 Task: Add a signature Finley Cooper containing Happy Independence Day, Finley Cooper to email address softage.10@softage.net and add a folder Labor relations
Action: Mouse moved to (86, 99)
Screenshot: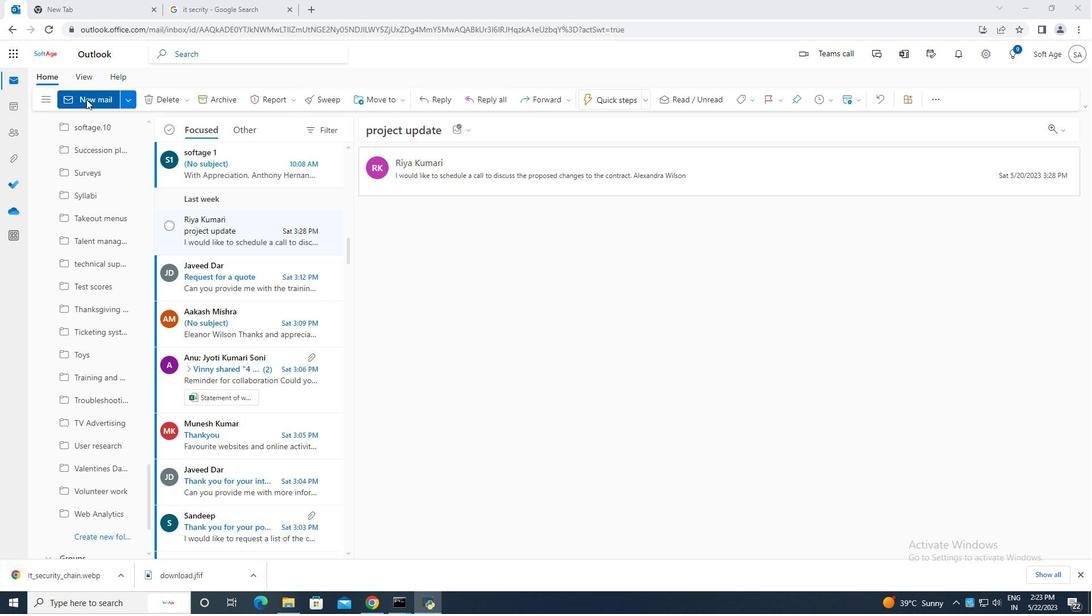 
Action: Mouse pressed left at (86, 99)
Screenshot: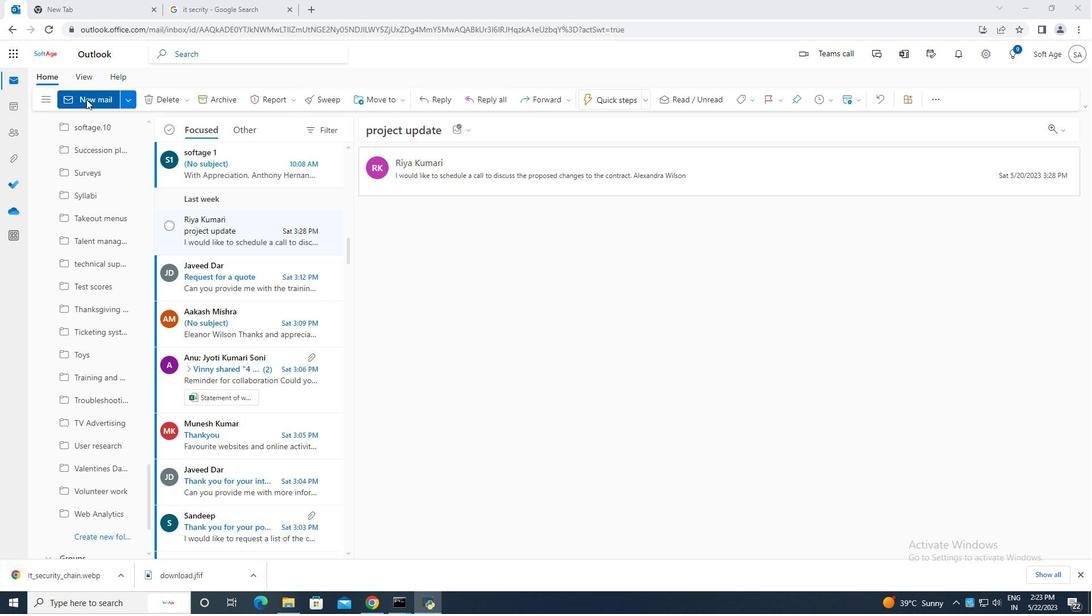 
Action: Mouse moved to (732, 106)
Screenshot: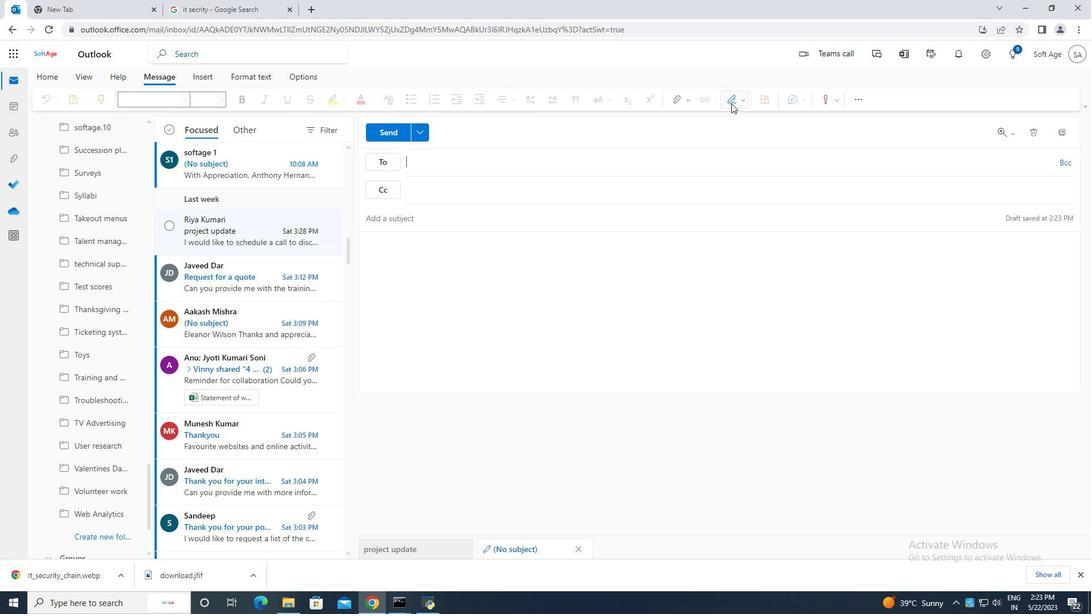 
Action: Mouse pressed left at (732, 106)
Screenshot: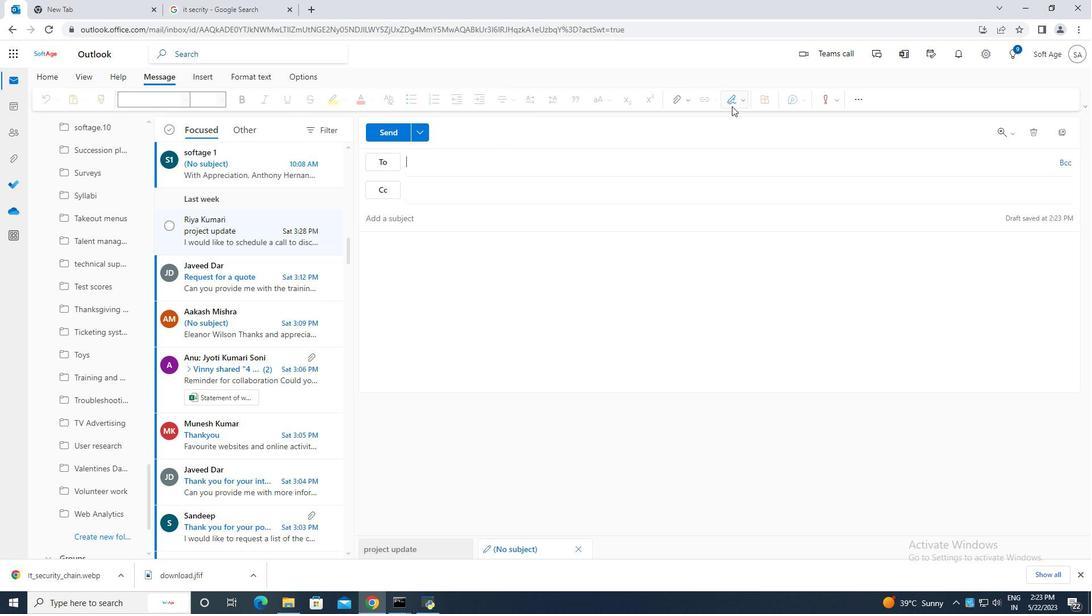 
Action: Mouse moved to (734, 100)
Screenshot: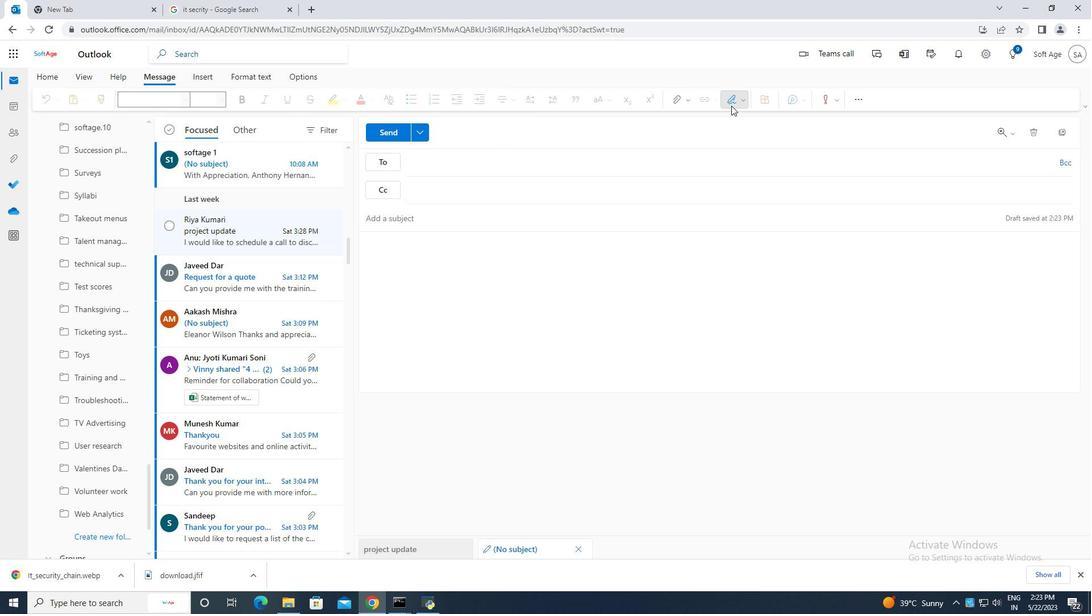 
Action: Mouse pressed left at (734, 100)
Screenshot: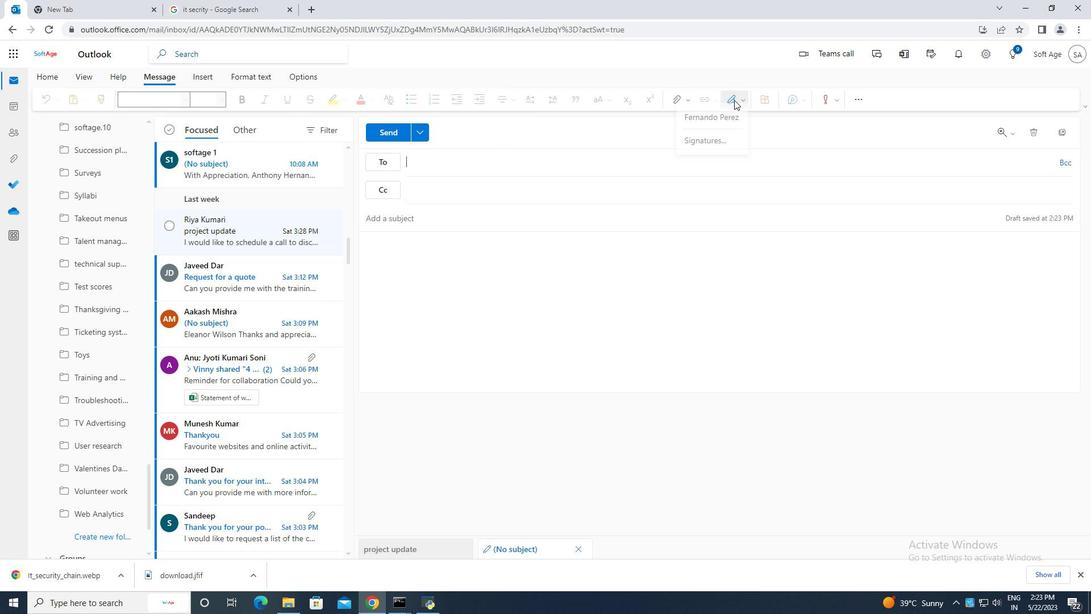 
Action: Mouse moved to (731, 99)
Screenshot: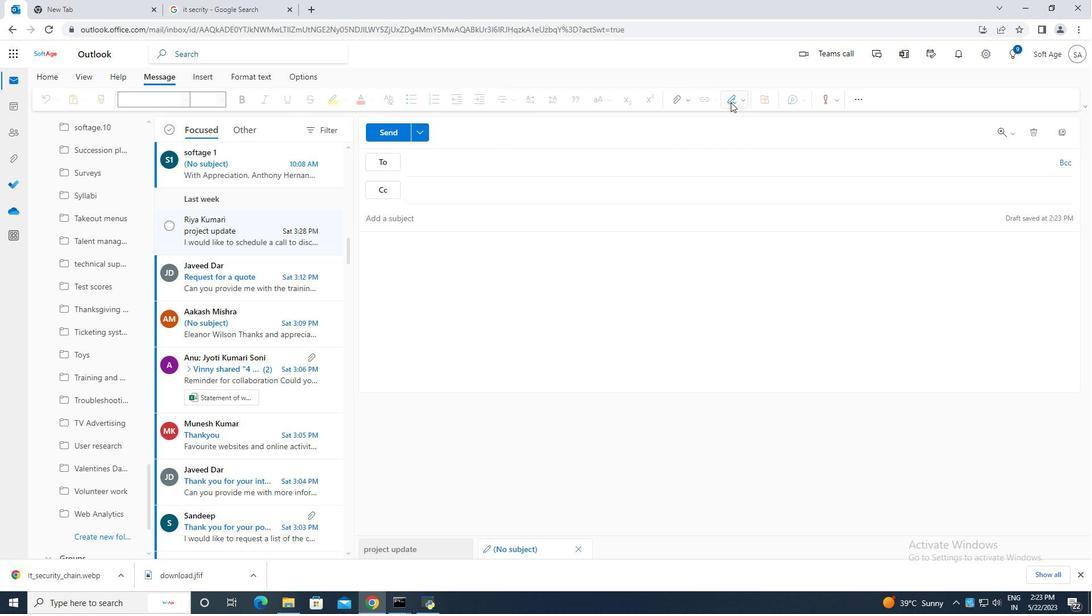 
Action: Mouse pressed left at (731, 99)
Screenshot: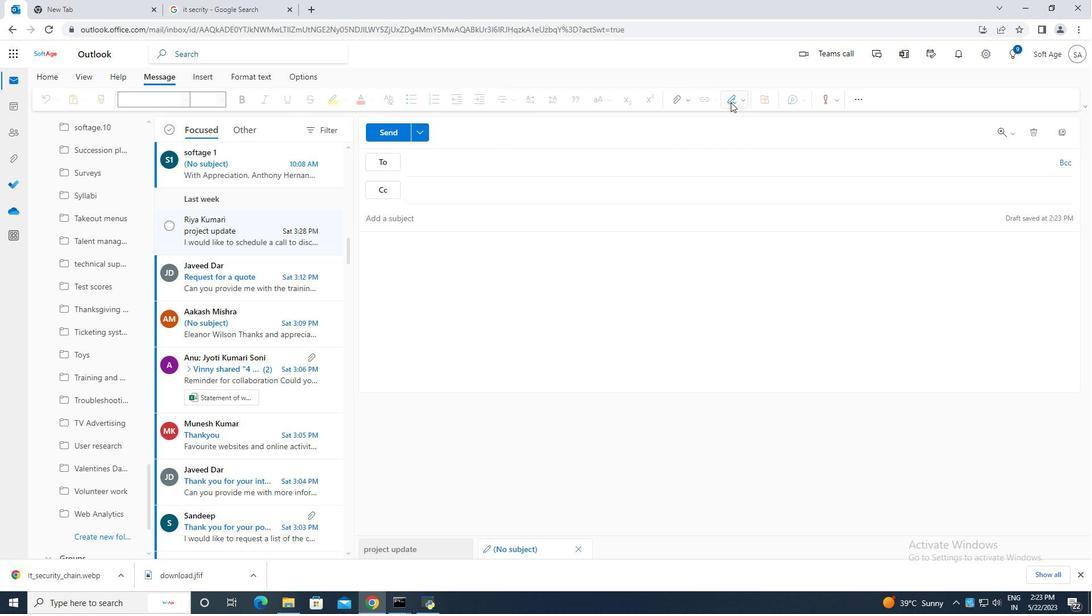 
Action: Mouse moved to (711, 145)
Screenshot: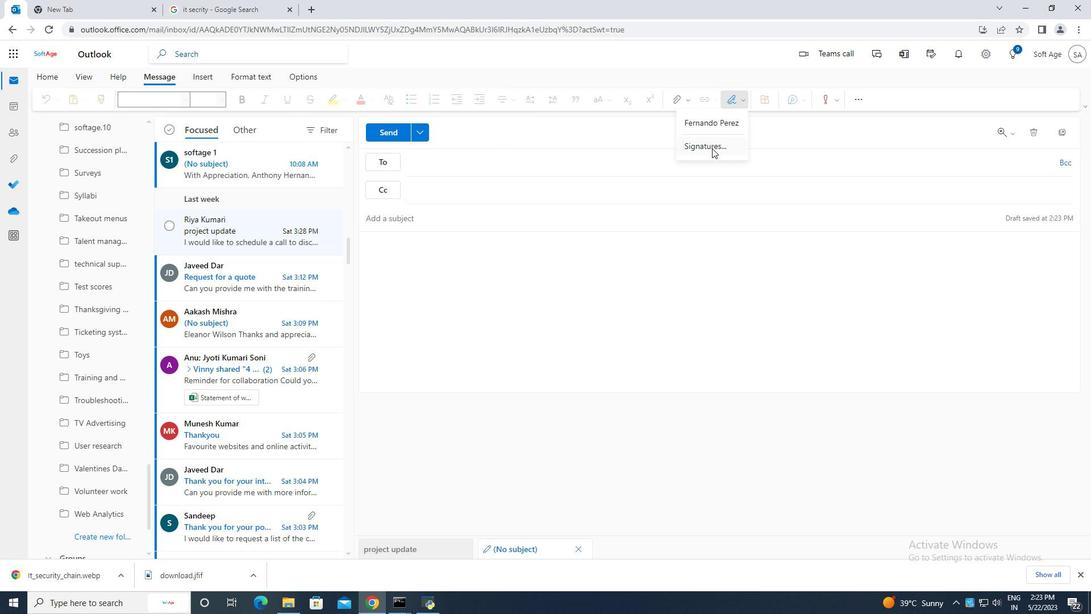 
Action: Mouse pressed left at (711, 145)
Screenshot: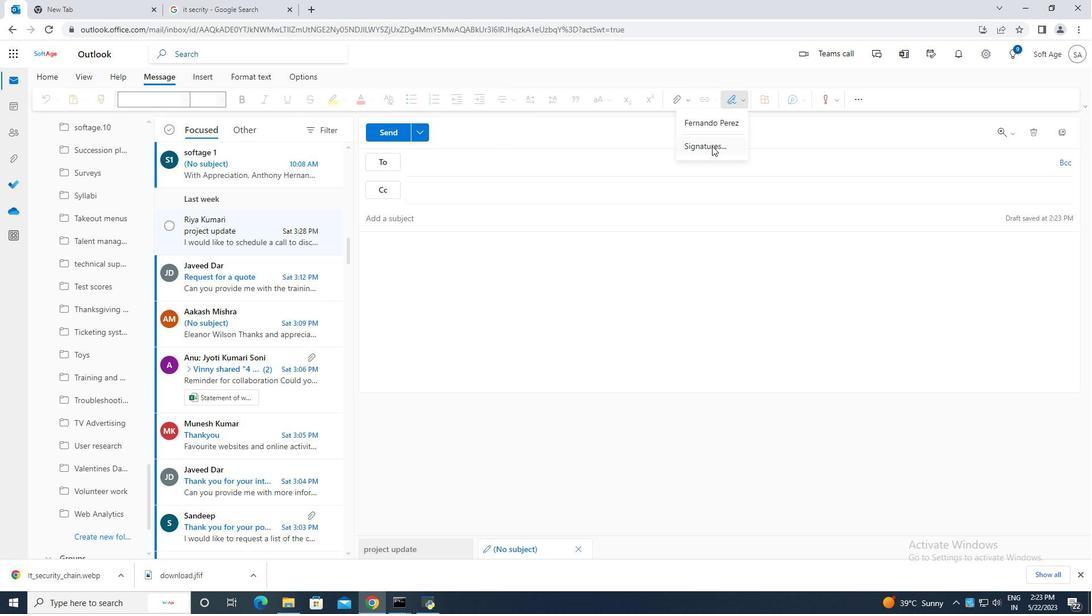 
Action: Mouse moved to (782, 191)
Screenshot: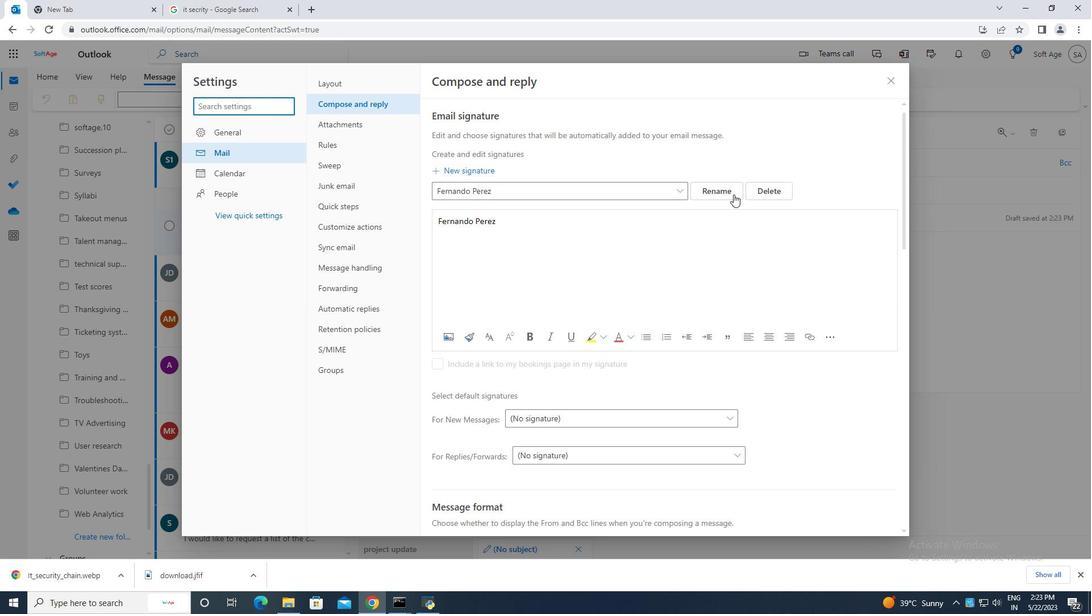 
Action: Mouse pressed left at (782, 191)
Screenshot: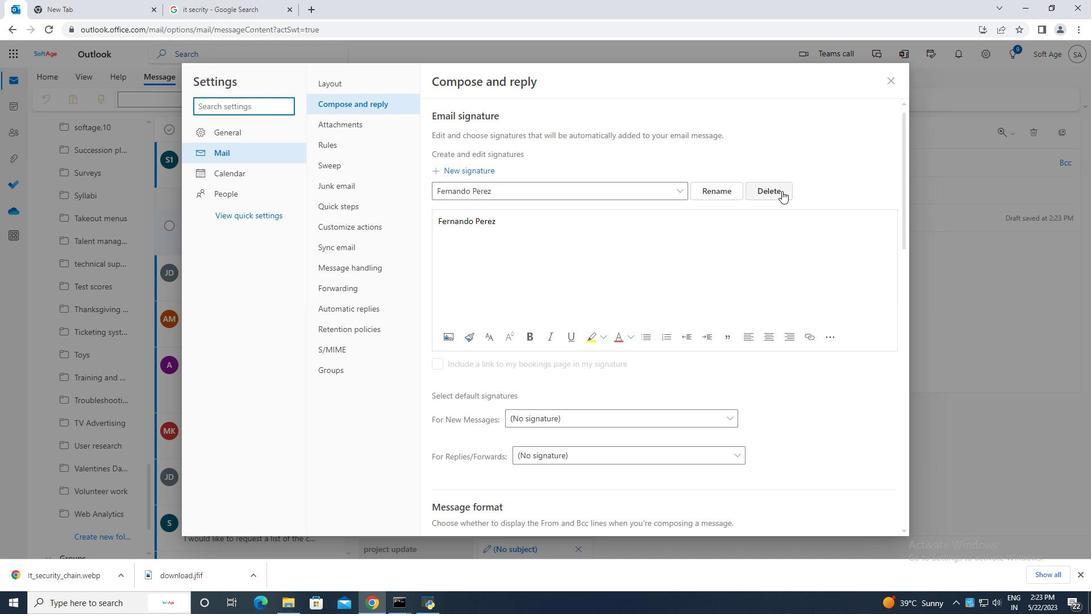 
Action: Mouse moved to (480, 192)
Screenshot: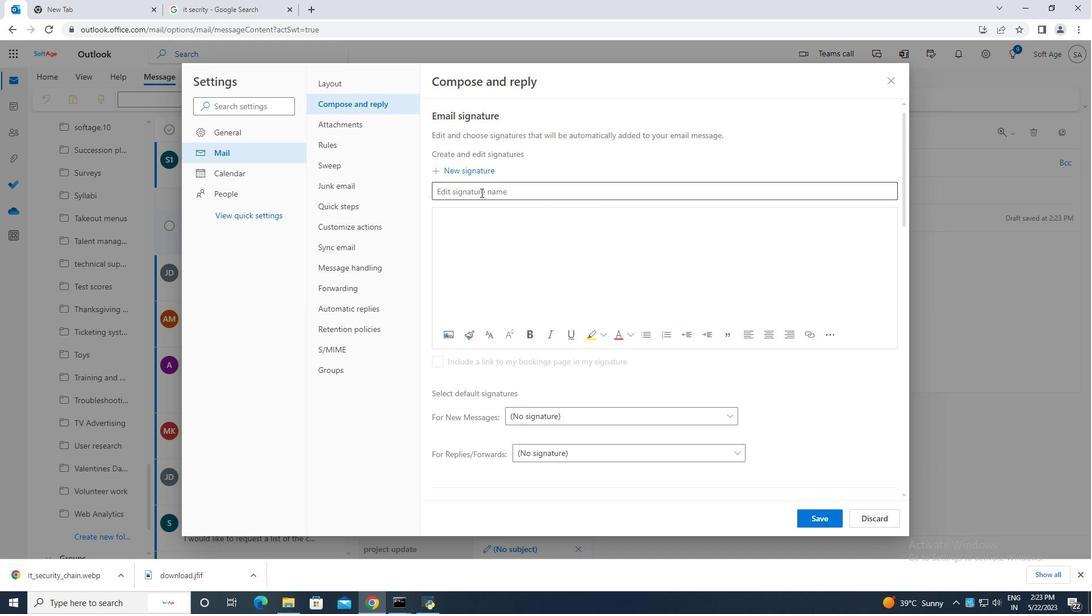 
Action: Mouse pressed left at (480, 192)
Screenshot: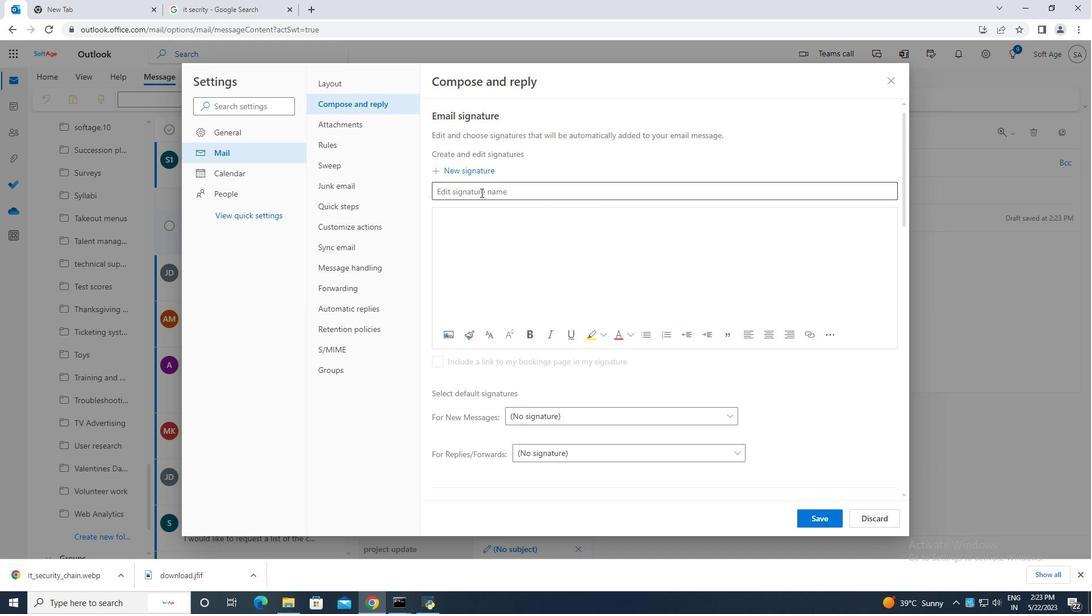 
Action: Key pressed <Key.caps_lock>F<Key.caps_lock>inely<Key.space><Key.caps_lock>C<Key.caps_lock>ooper<Key.space>
Screenshot: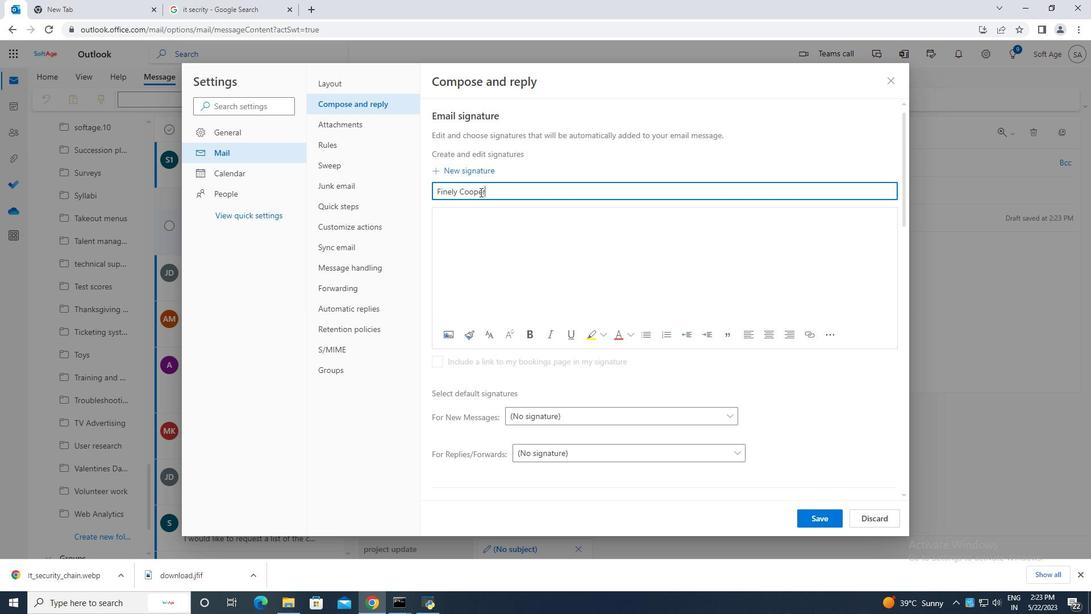 
Action: Mouse moved to (449, 210)
Screenshot: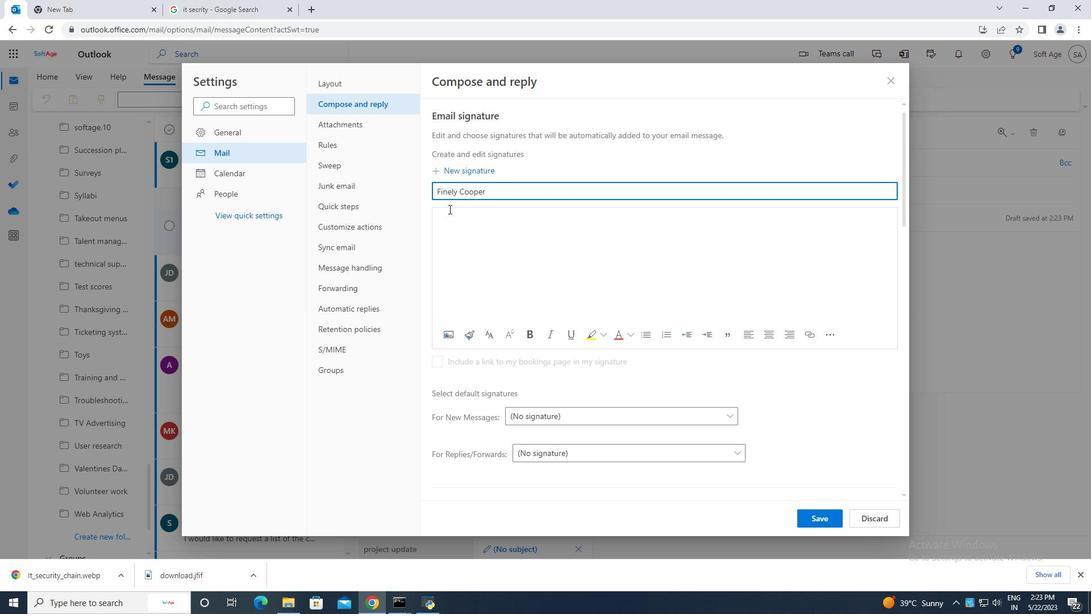 
Action: Mouse pressed left at (449, 210)
Screenshot: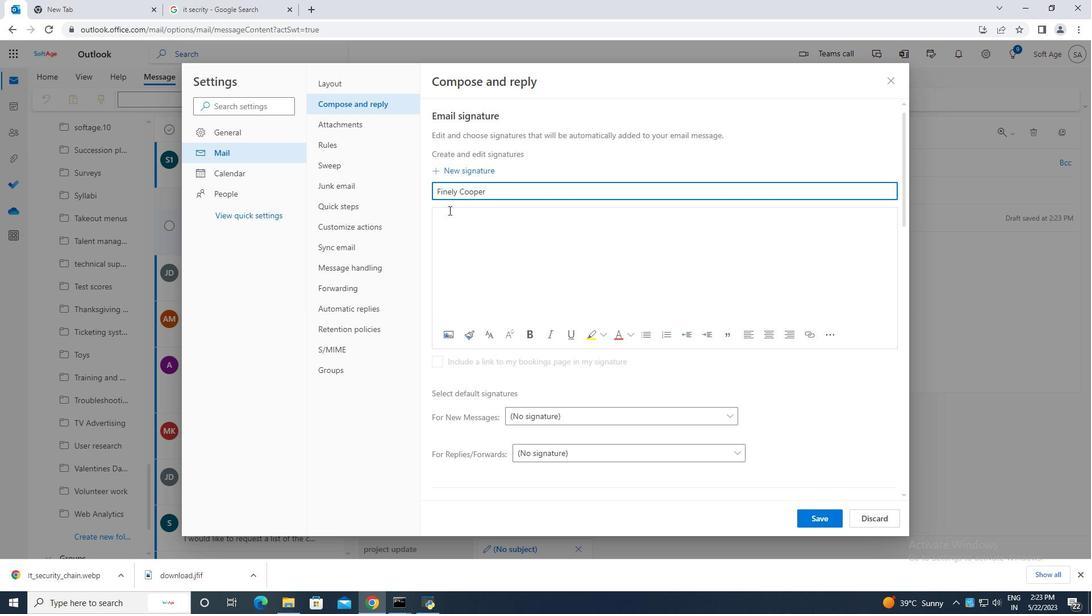 
Action: Mouse moved to (449, 210)
Screenshot: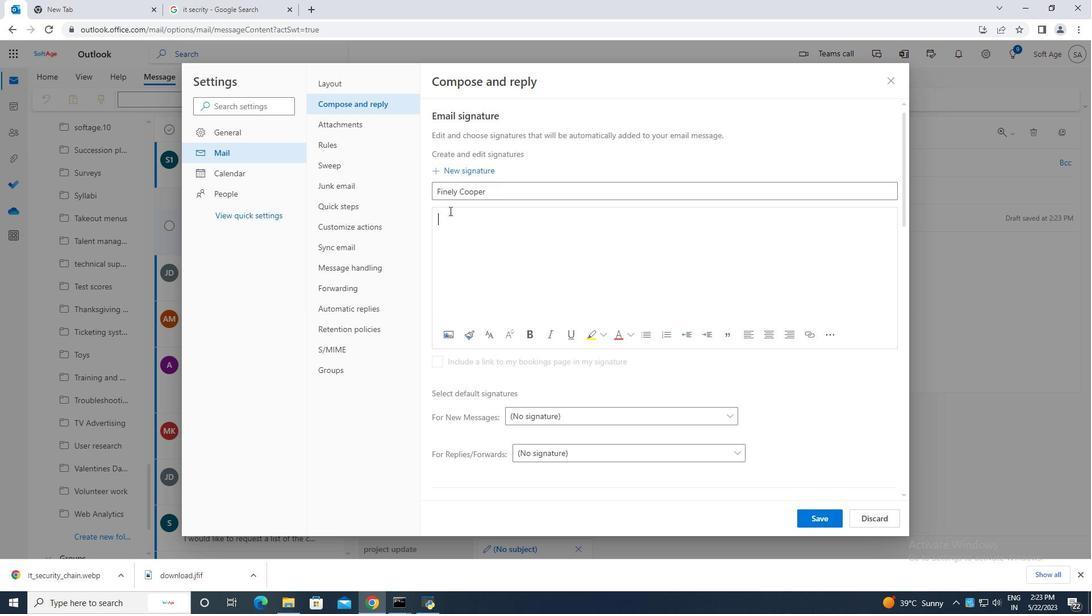 
Action: Key pressed <Key.caps_lock>F<Key.caps_lock>inely<Key.space><Key.caps_lock>C<Key.caps_lock>ooper
Screenshot: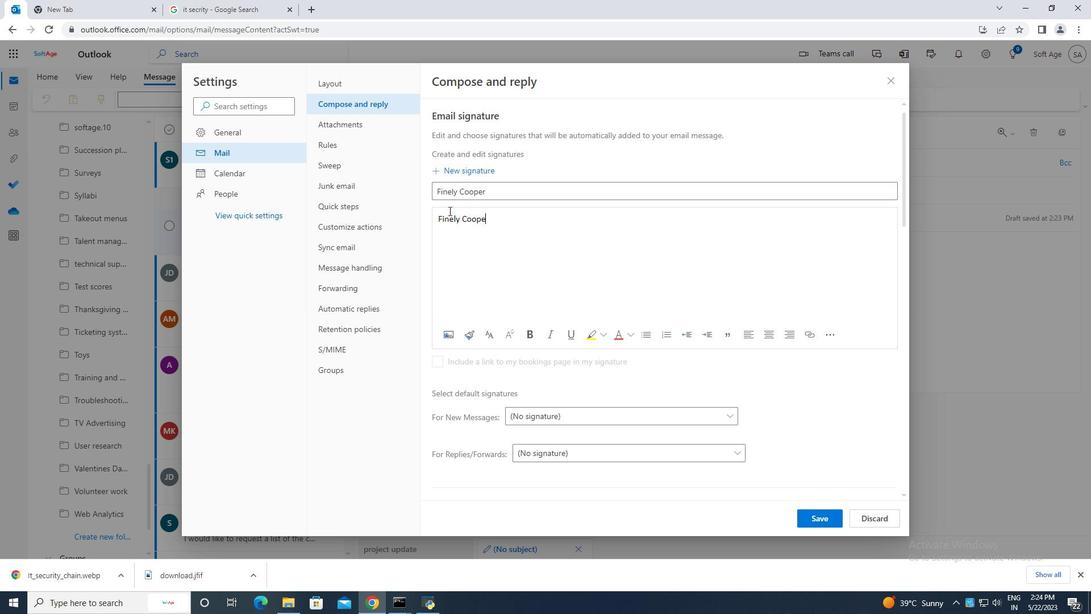 
Action: Mouse moved to (820, 520)
Screenshot: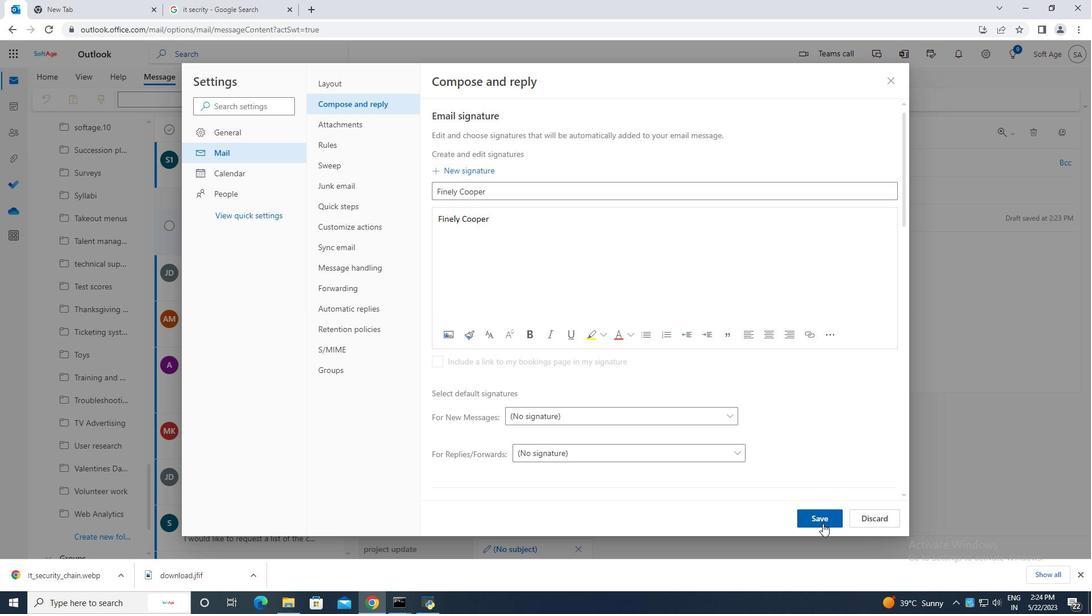 
Action: Mouse pressed left at (820, 520)
Screenshot: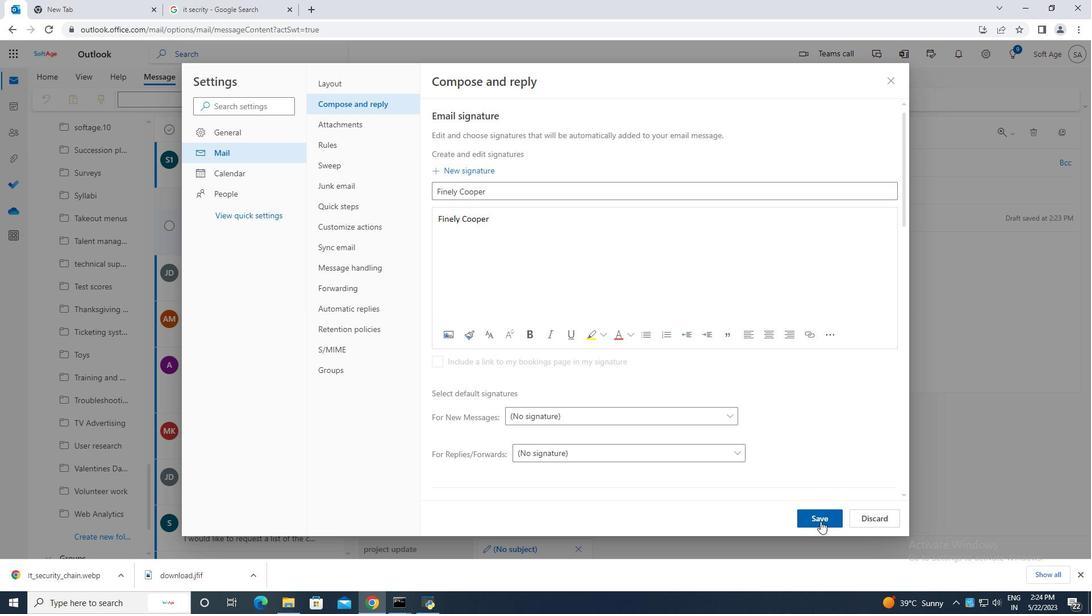 
Action: Mouse moved to (892, 82)
Screenshot: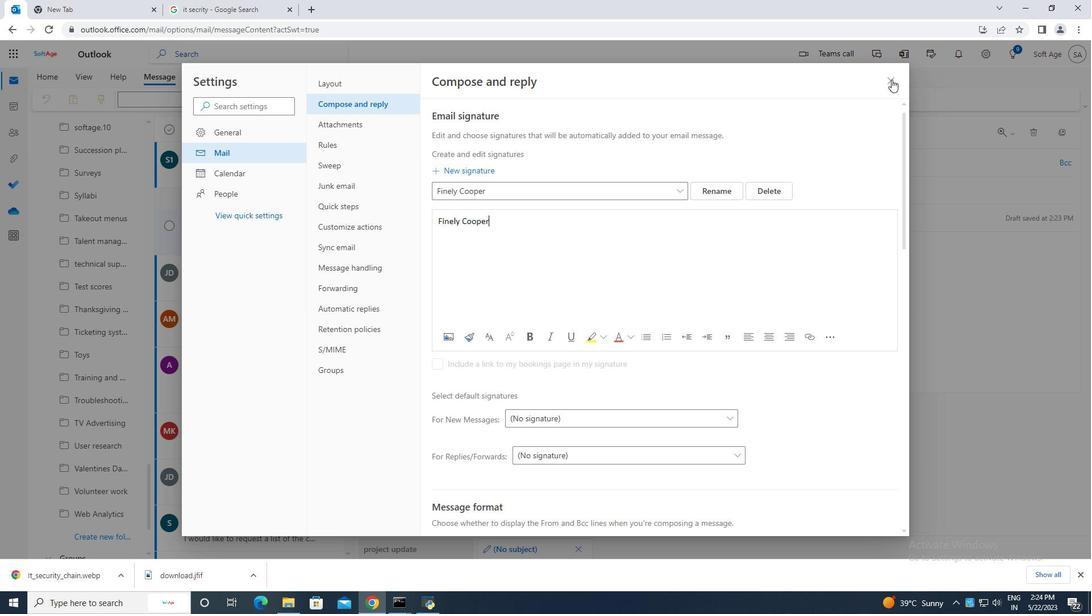 
Action: Mouse pressed left at (892, 82)
Screenshot: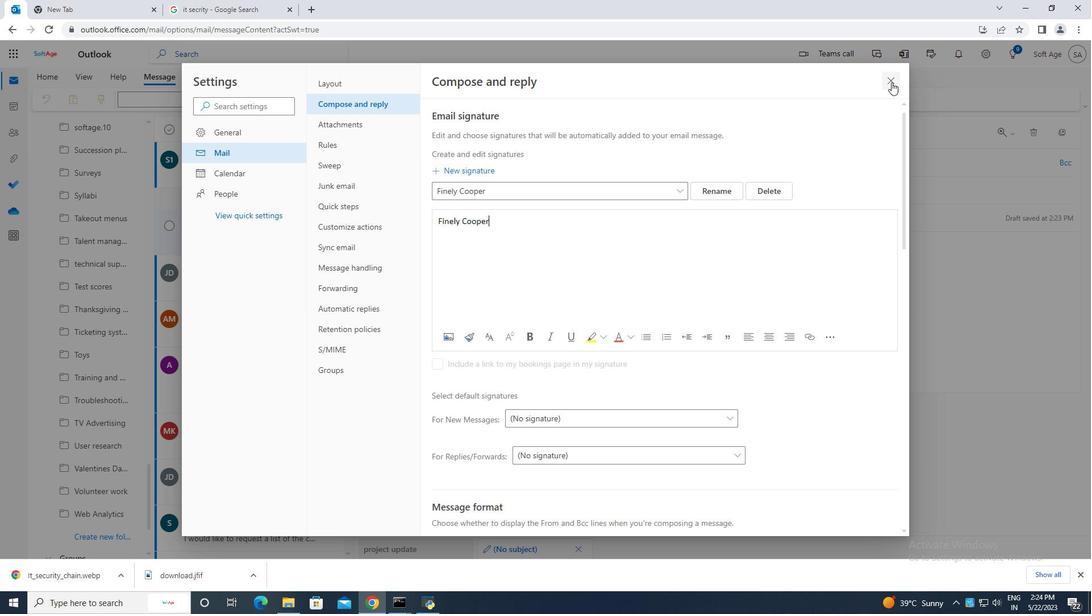 
Action: Mouse moved to (727, 103)
Screenshot: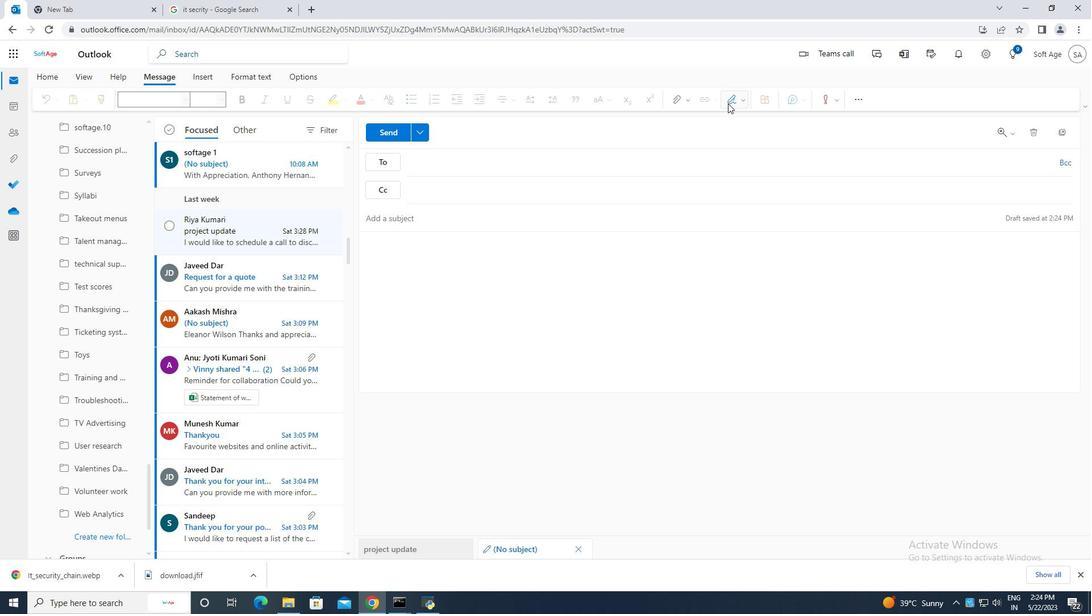 
Action: Mouse pressed left at (727, 103)
Screenshot: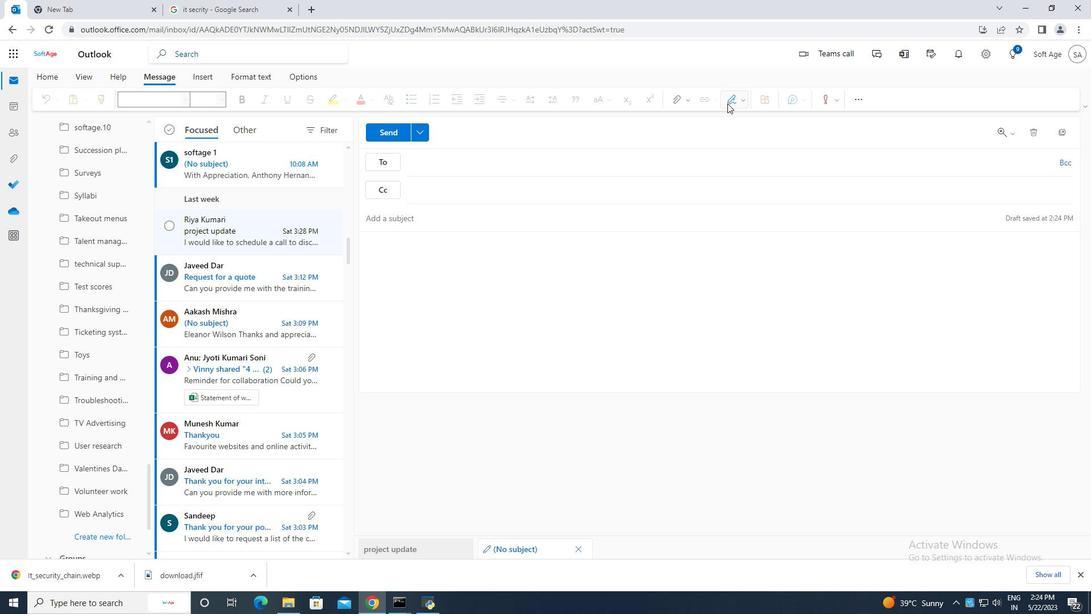 
Action: Mouse moved to (719, 120)
Screenshot: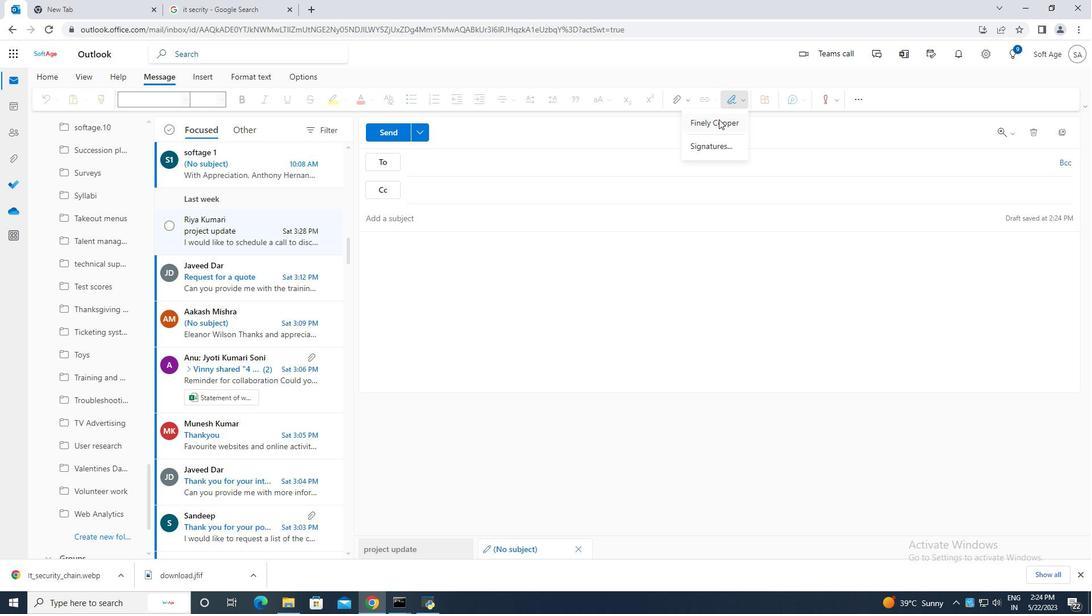 
Action: Mouse pressed left at (719, 120)
Screenshot: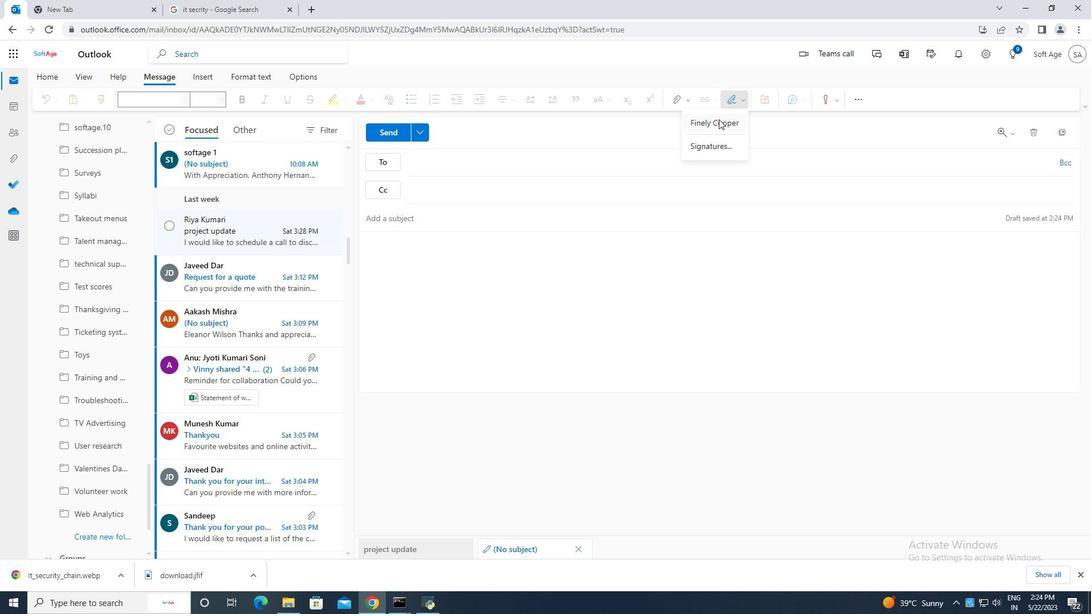 
Action: Mouse moved to (397, 240)
Screenshot: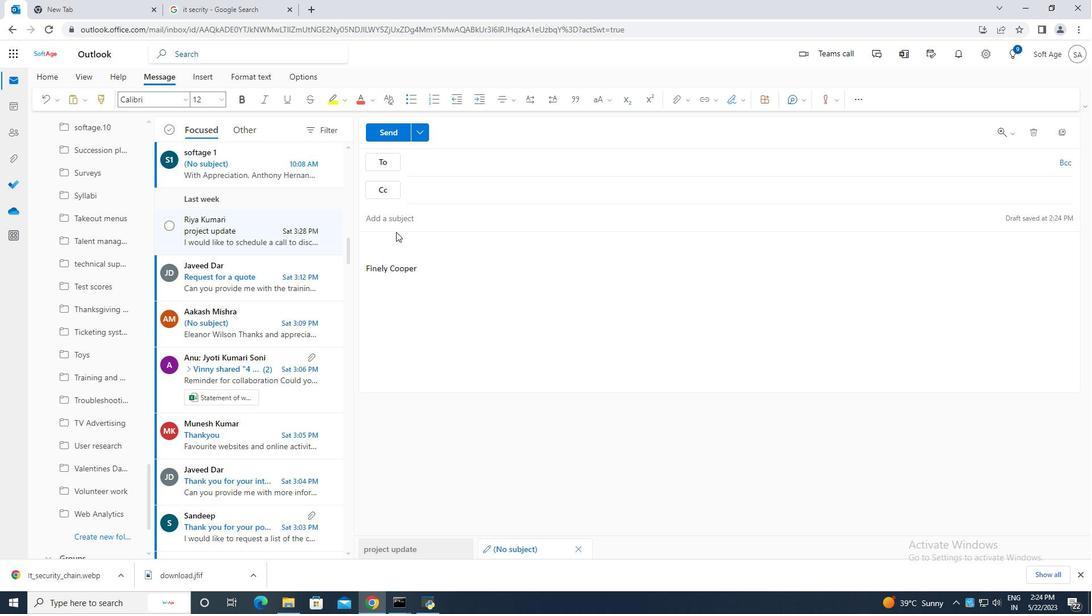 
Action: Key pressed <Key.caps_lock>C<Key.caps_lock>ontaining<Key.space>happy<Key.space>independence<Key.space>day,
Screenshot: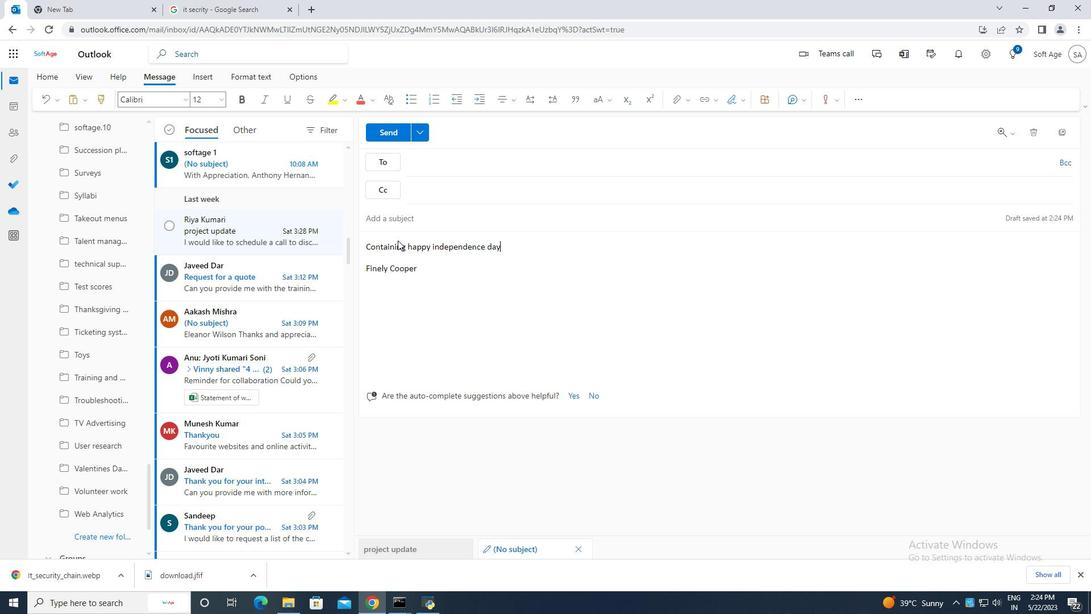 
Action: Mouse moved to (471, 171)
Screenshot: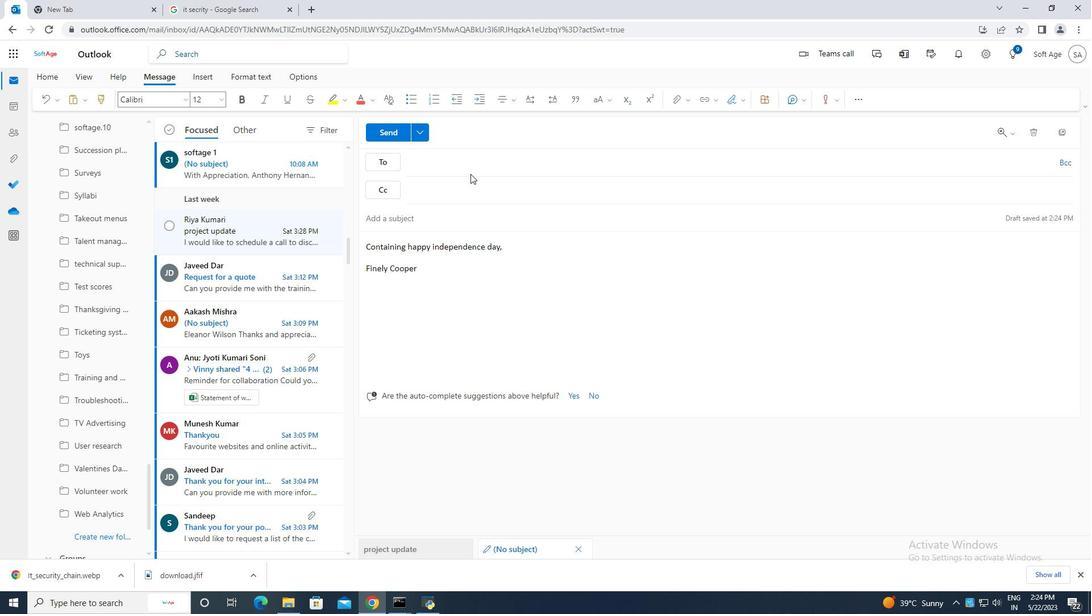 
Action: Mouse pressed left at (471, 171)
Screenshot: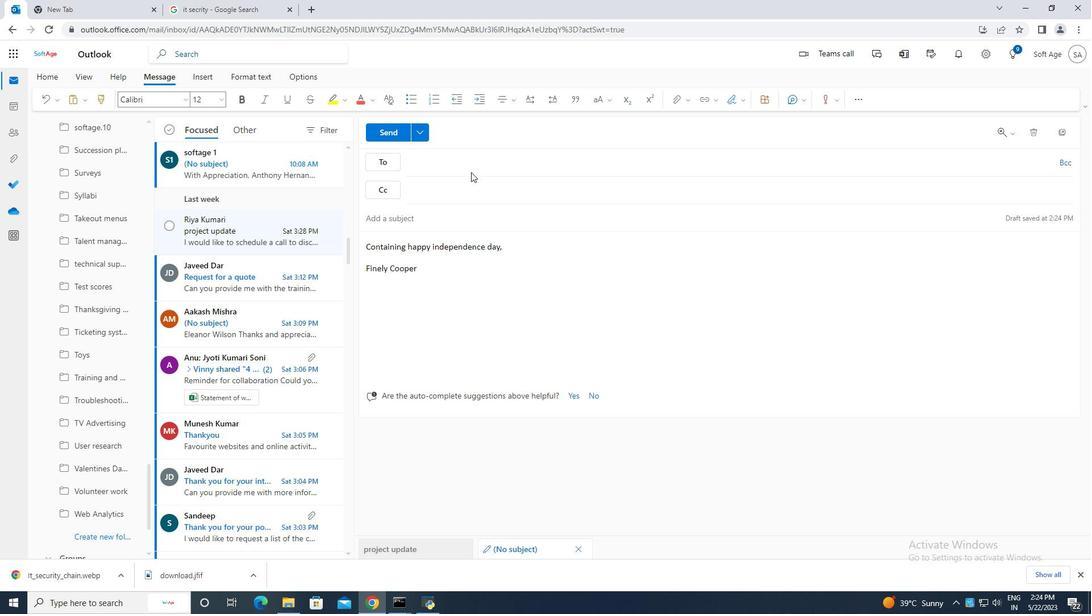 
Action: Mouse moved to (473, 165)
Screenshot: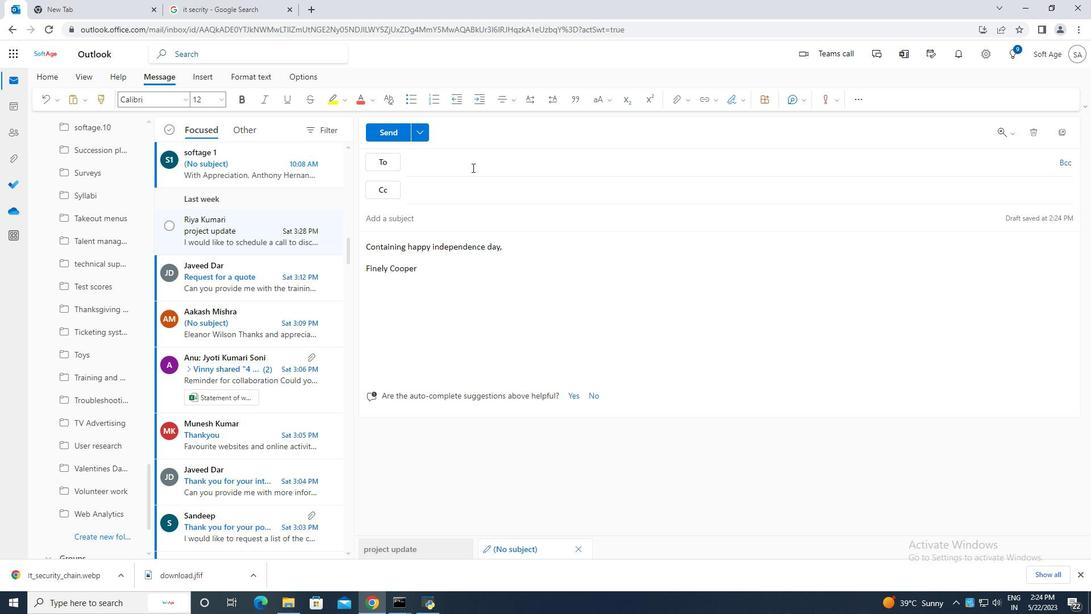 
Action: Mouse pressed left at (473, 165)
Screenshot: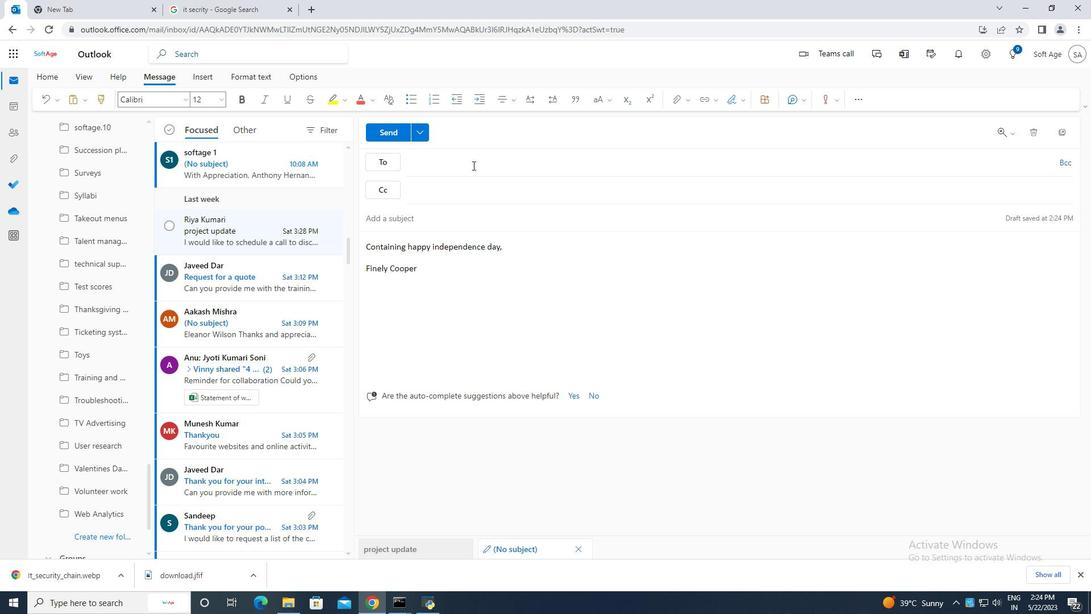 
Action: Mouse moved to (473, 165)
Screenshot: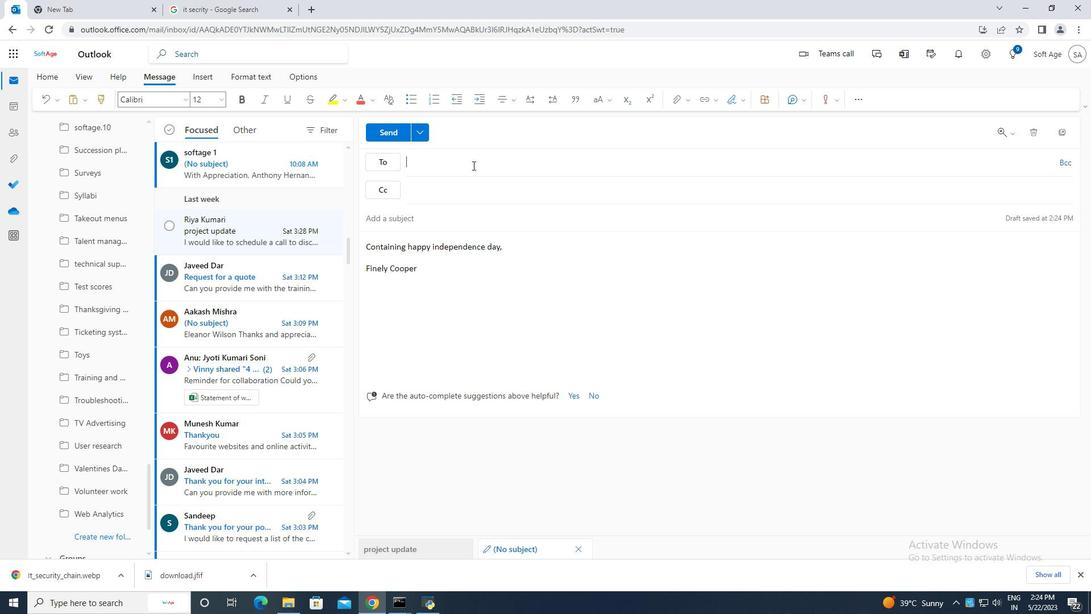 
Action: Key pressed softage.10
Screenshot: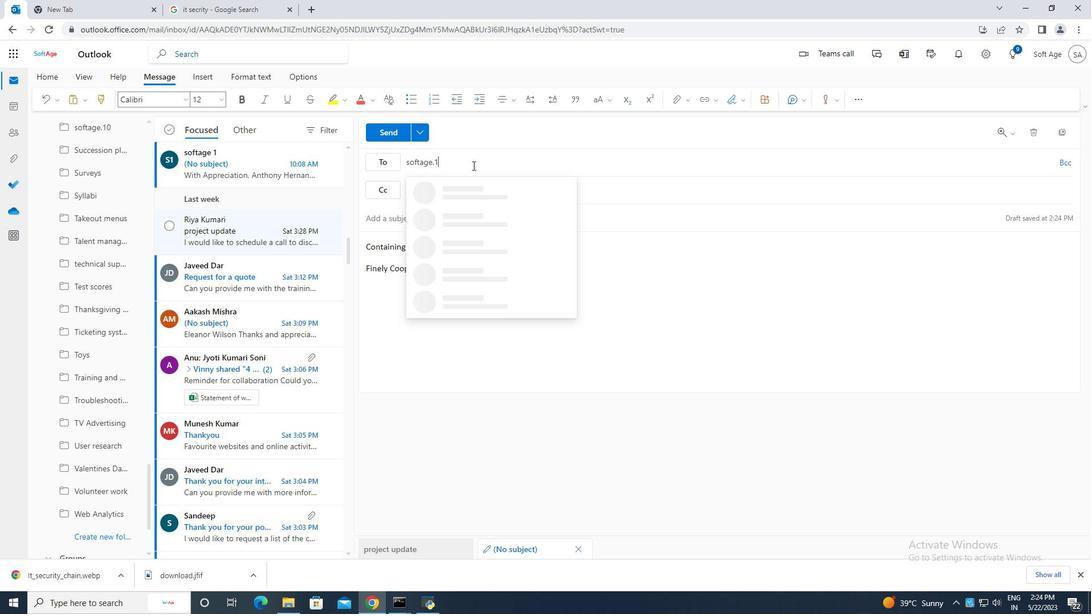 
Action: Mouse moved to (532, 222)
Screenshot: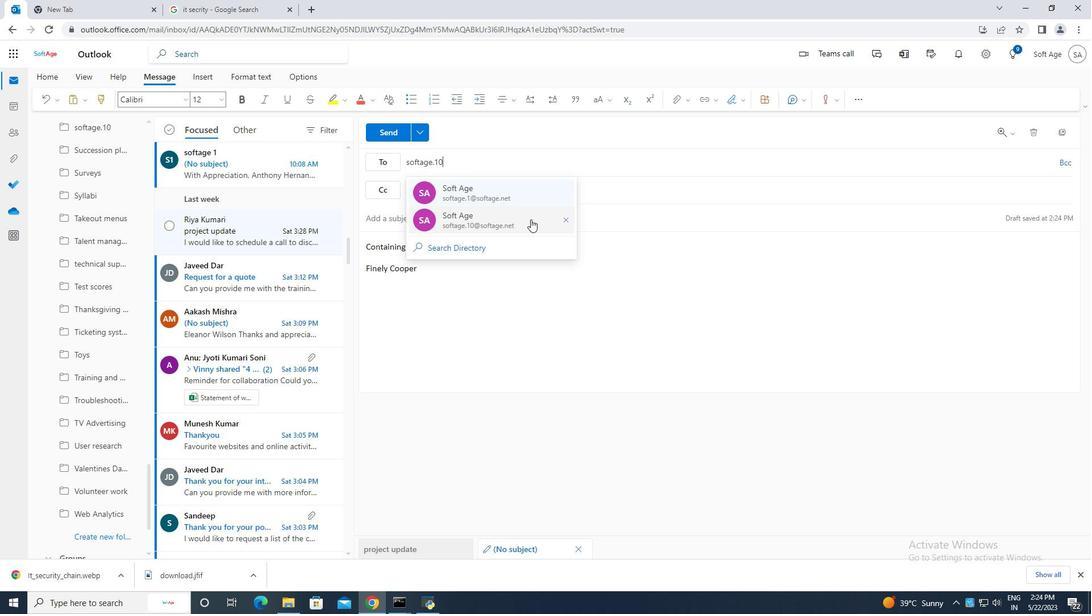 
Action: Mouse pressed left at (532, 222)
Screenshot: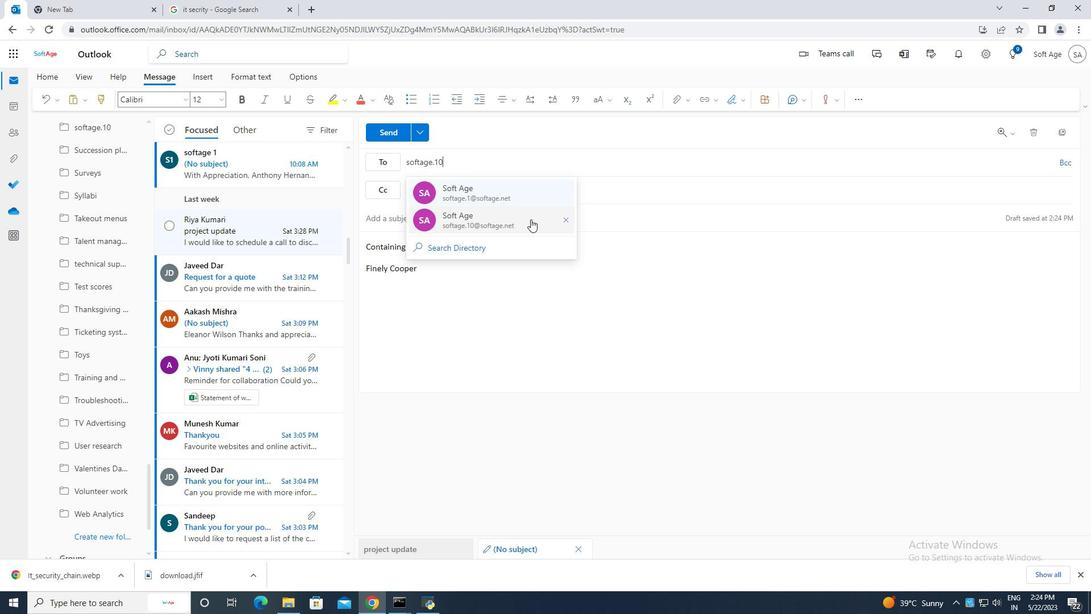 
Action: Mouse moved to (115, 534)
Screenshot: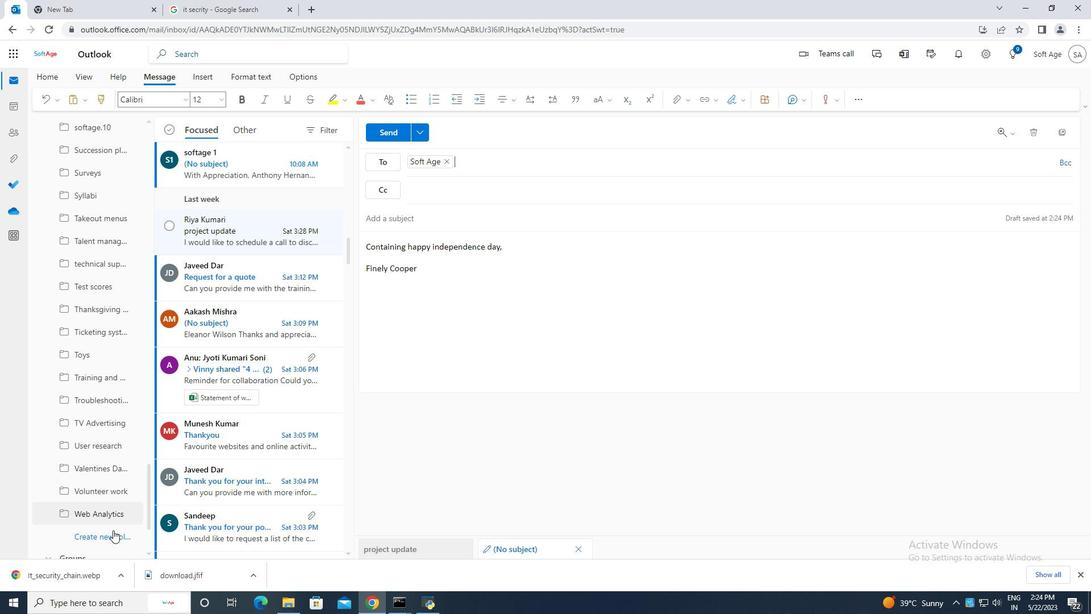 
Action: Mouse pressed left at (115, 534)
Screenshot: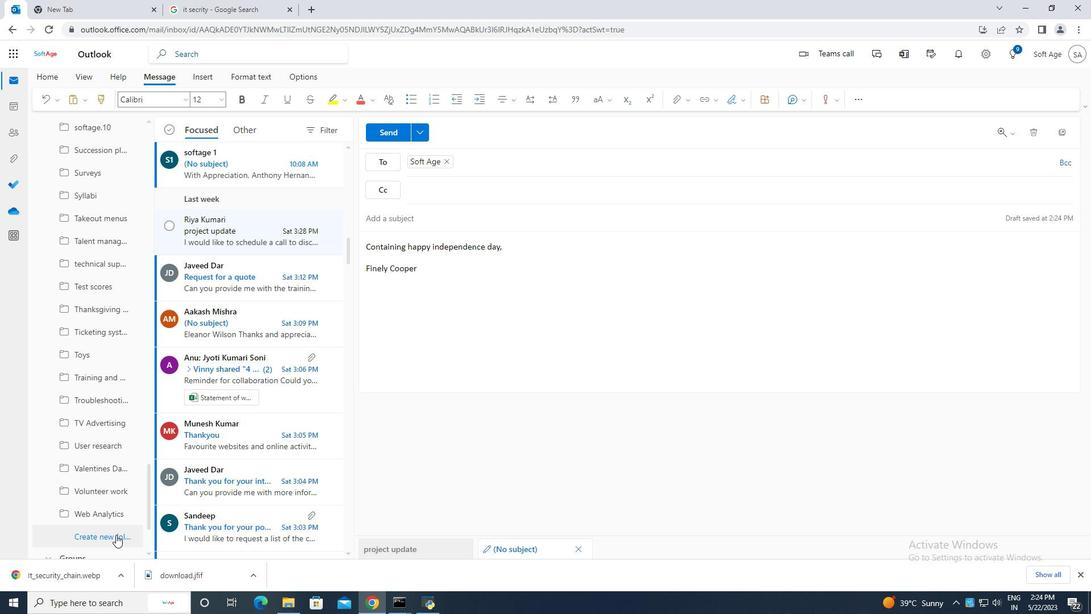 
Action: Mouse moved to (91, 532)
Screenshot: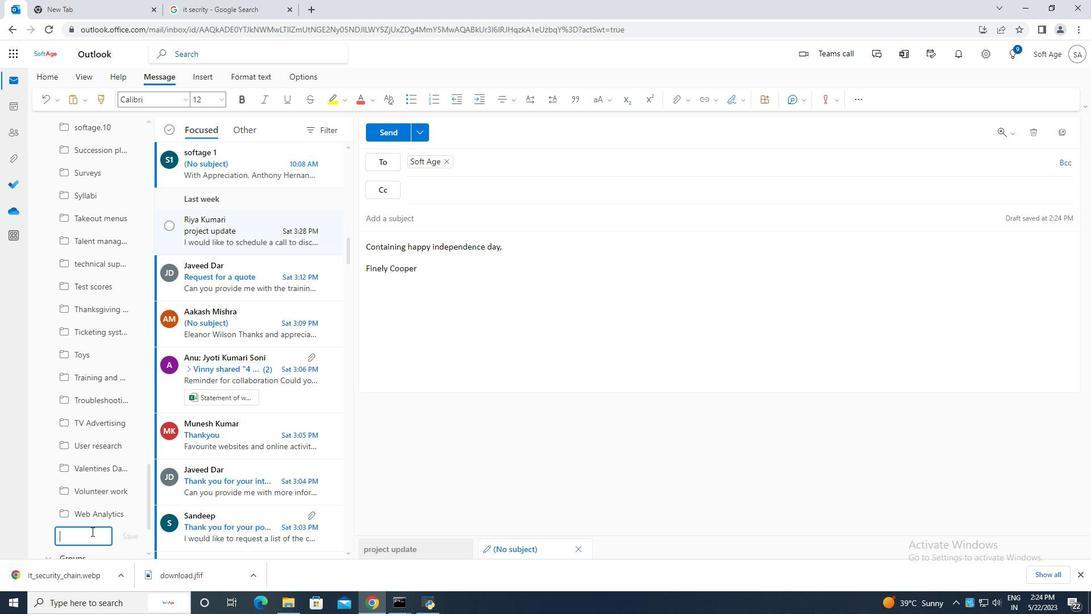 
Action: Mouse pressed left at (91, 532)
Screenshot: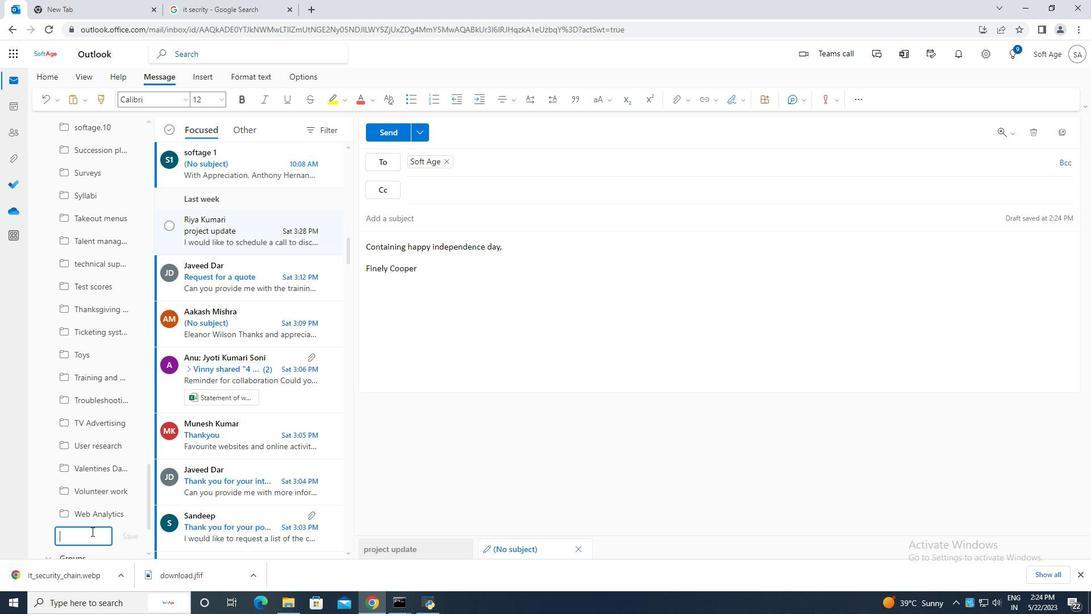 
Action: Mouse moved to (92, 532)
Screenshot: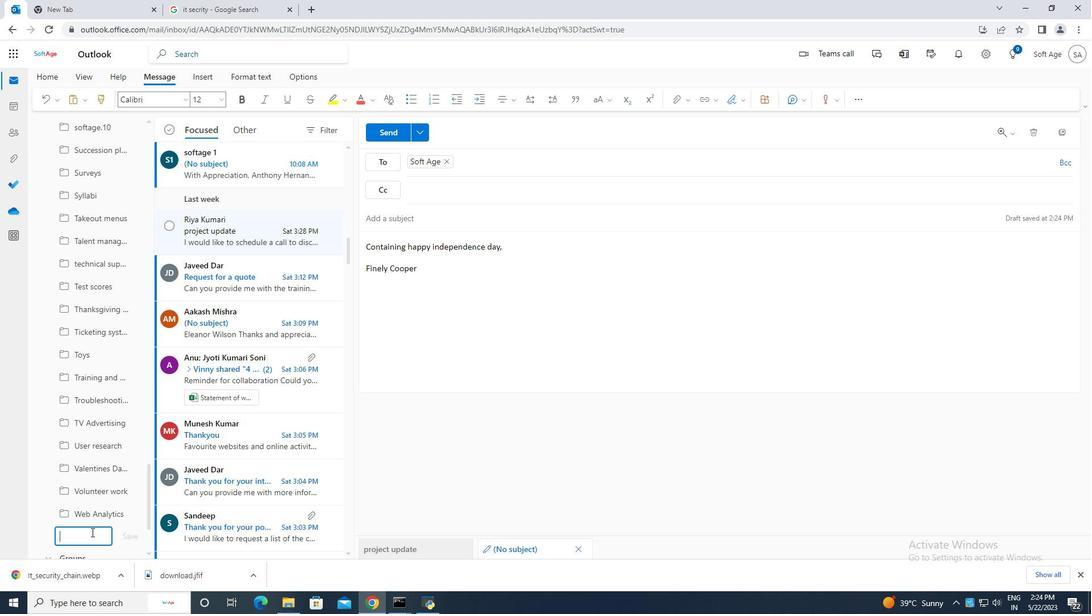 
Action: Key pressed <Key.caps_lock>L<Key.caps_lock>abor<Key.space>relations
Screenshot: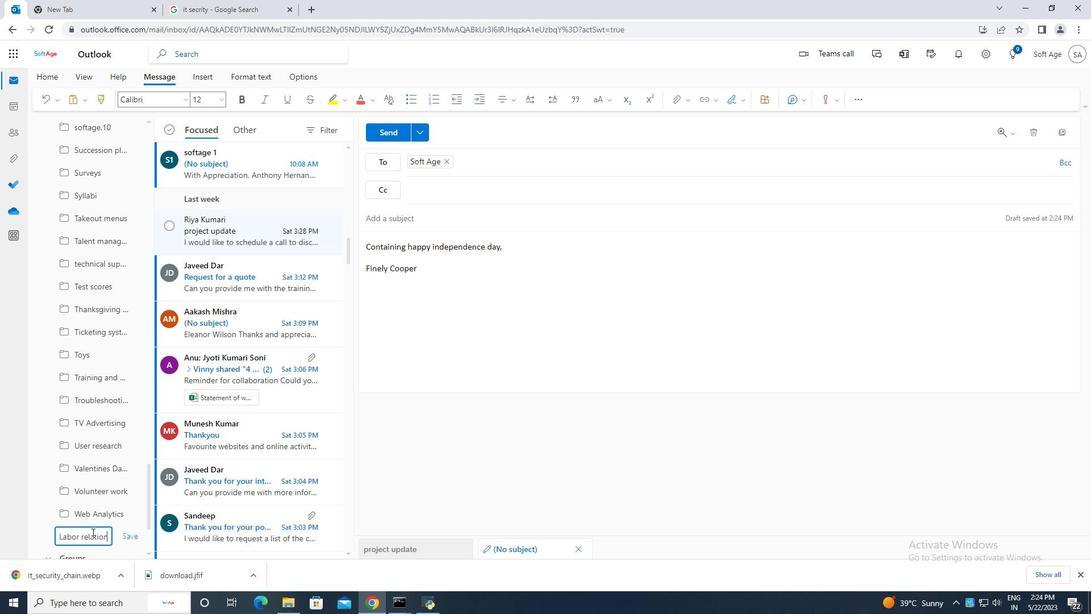 
Action: Mouse moved to (134, 533)
Screenshot: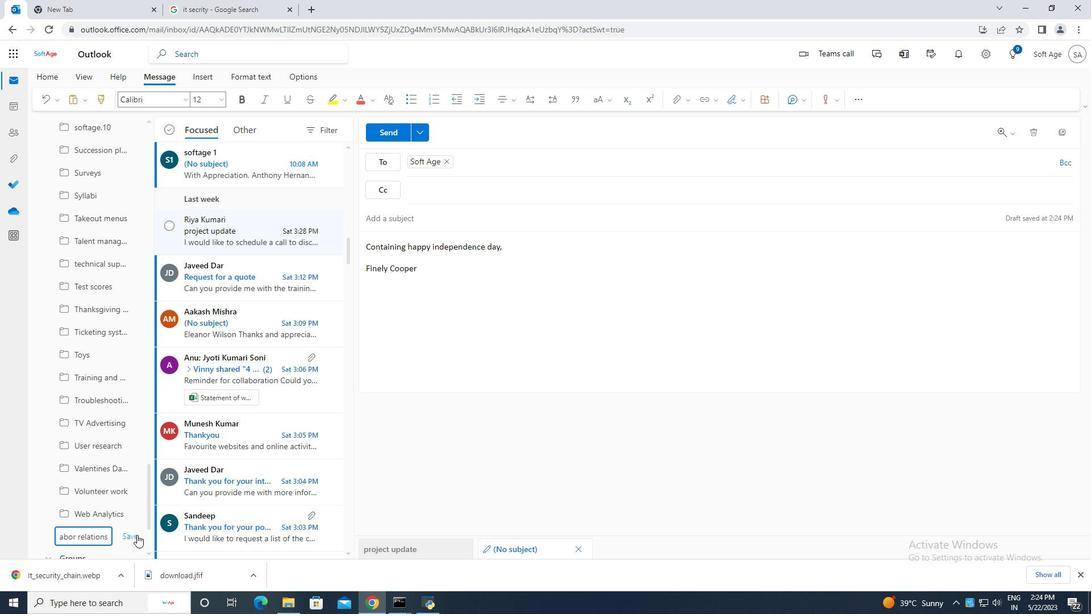 
Action: Mouse pressed left at (134, 533)
Screenshot: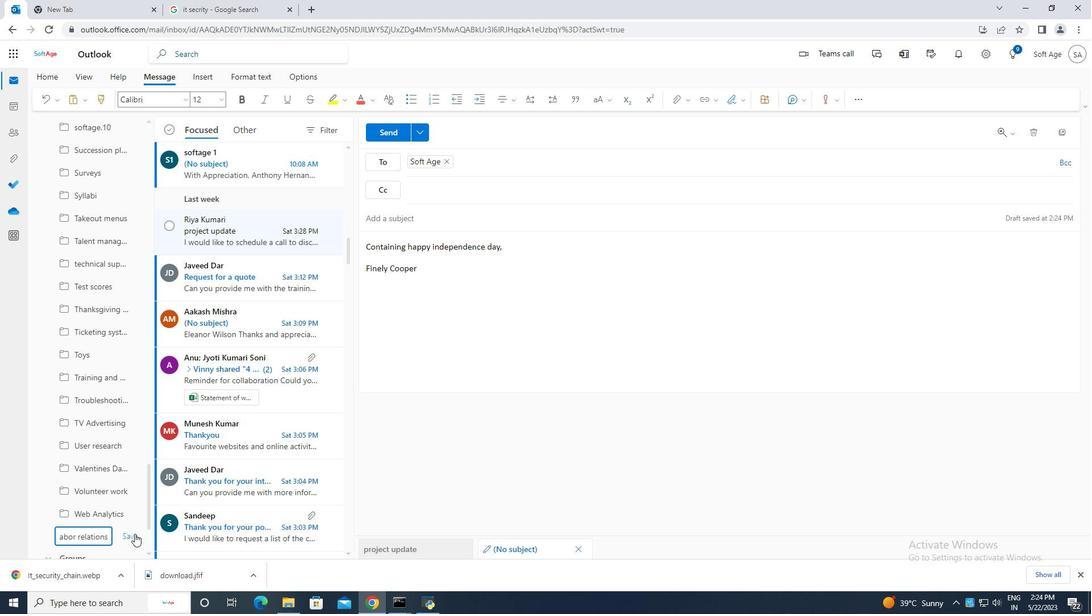 
Action: Mouse moved to (380, 133)
Screenshot: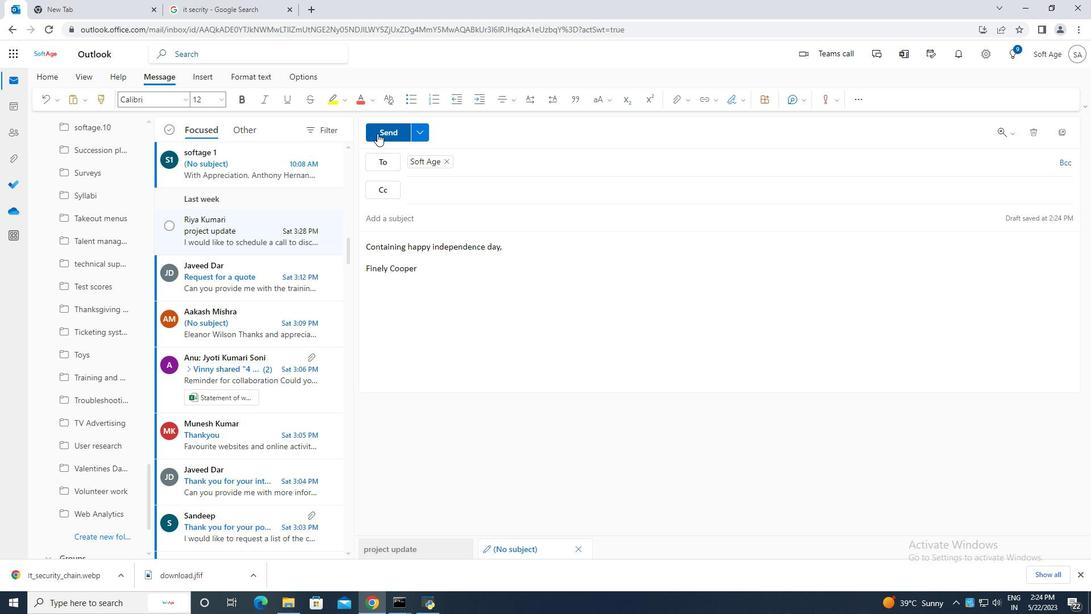 
Action: Mouse pressed left at (380, 133)
Screenshot: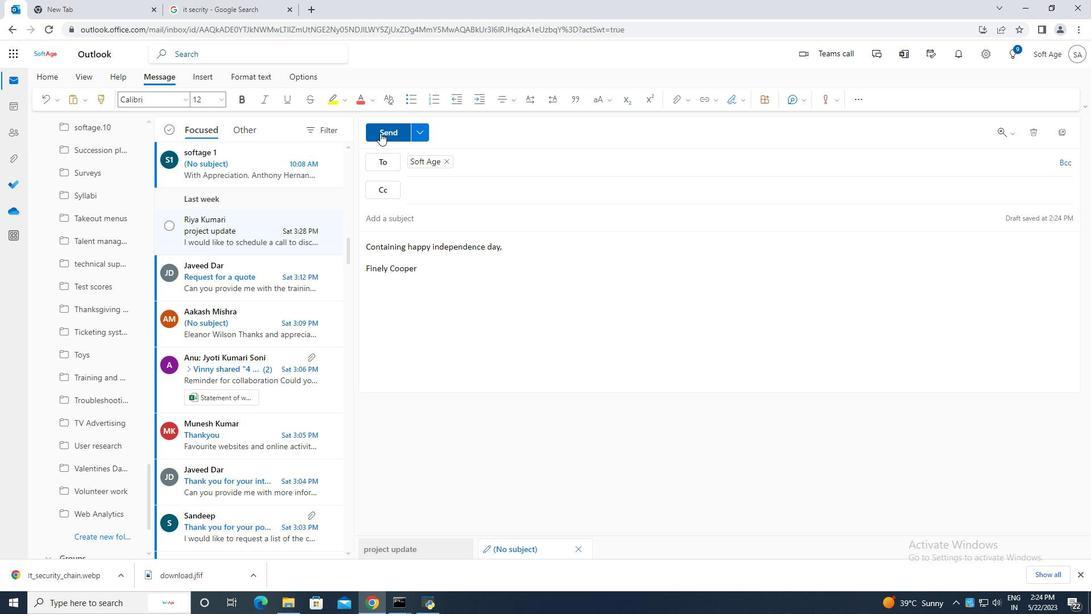 
Action: Mouse moved to (538, 331)
Screenshot: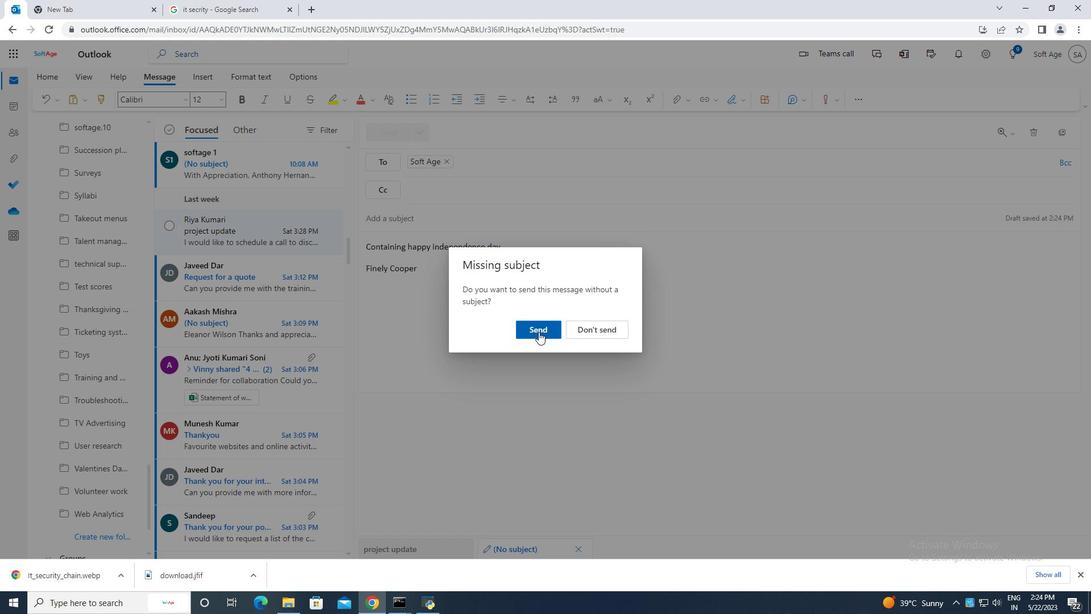 
Action: Mouse pressed left at (538, 331)
Screenshot: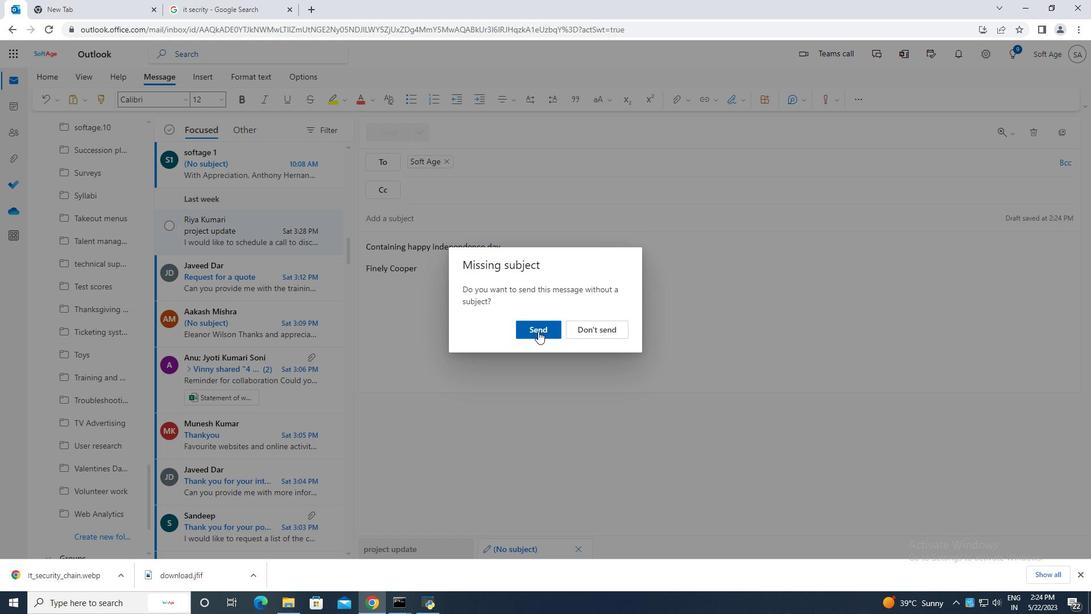 
Action: Mouse moved to (534, 331)
Screenshot: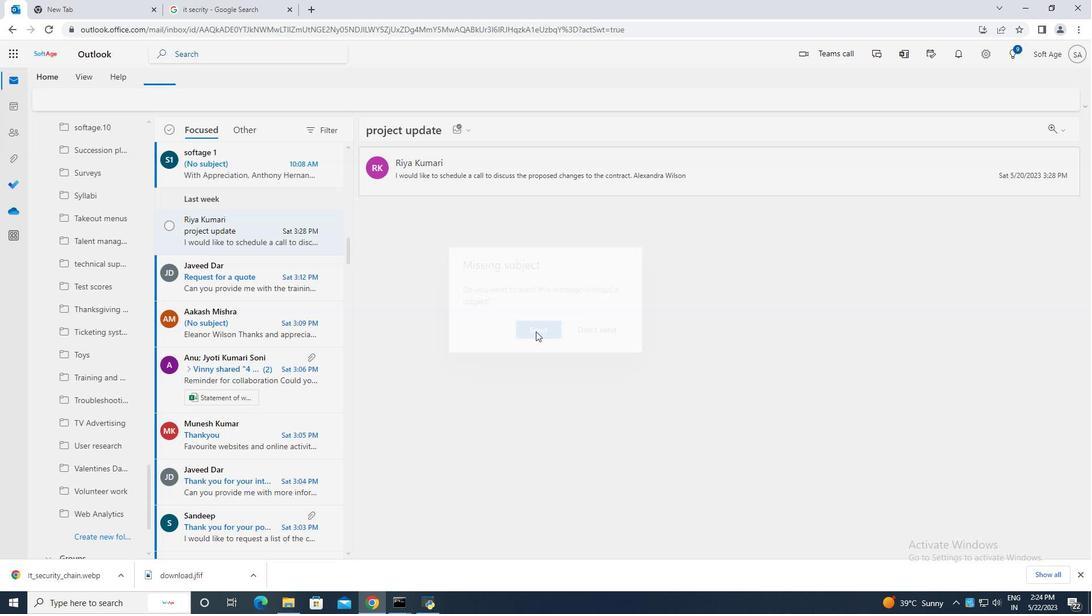 
